 Task: Learn more about filters.
Action: Mouse moved to (220, 80)
Screenshot: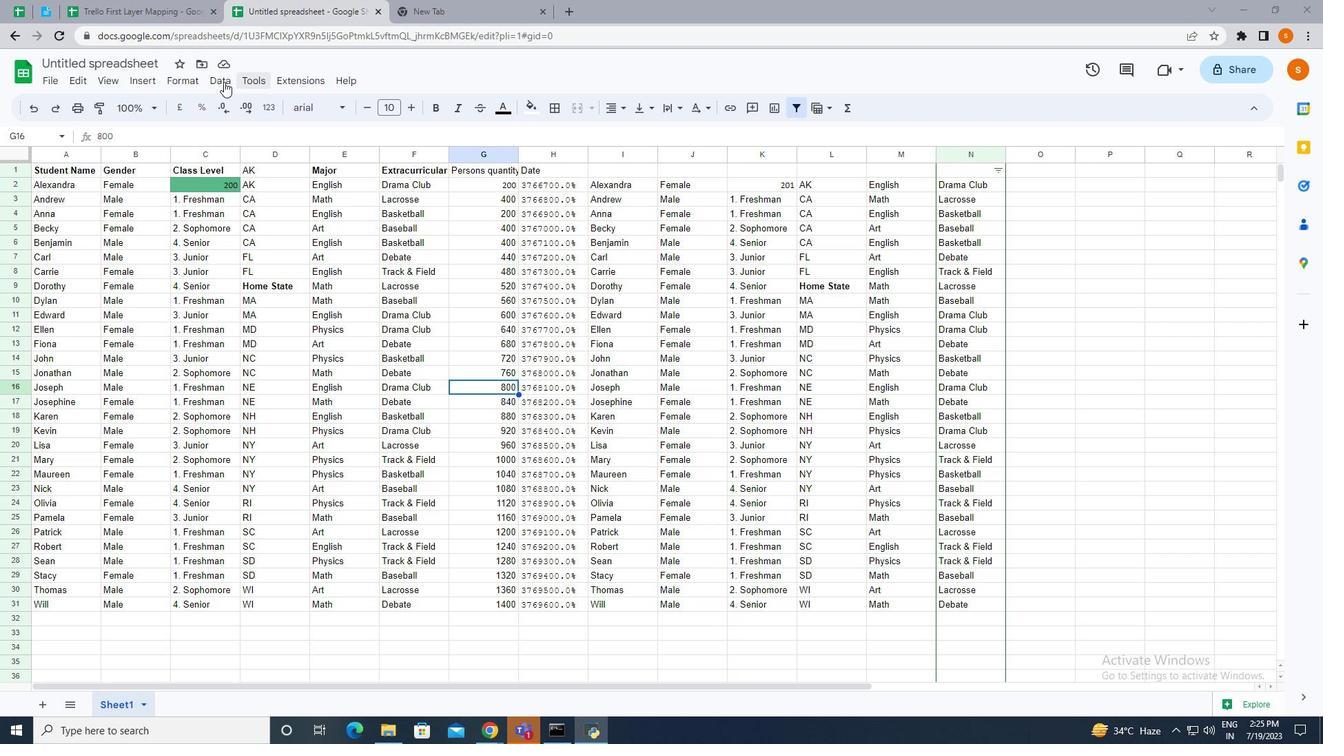 
Action: Mouse pressed left at (220, 80)
Screenshot: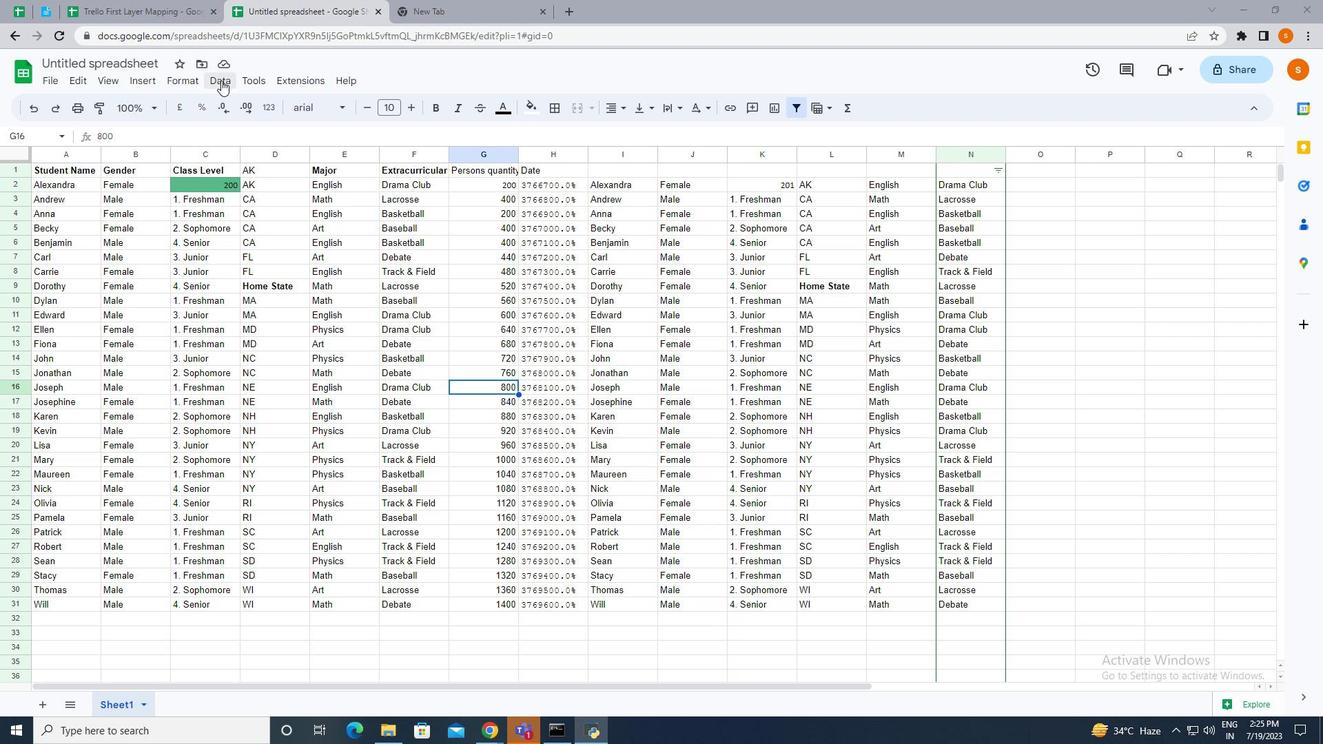 
Action: Mouse moved to (461, 315)
Screenshot: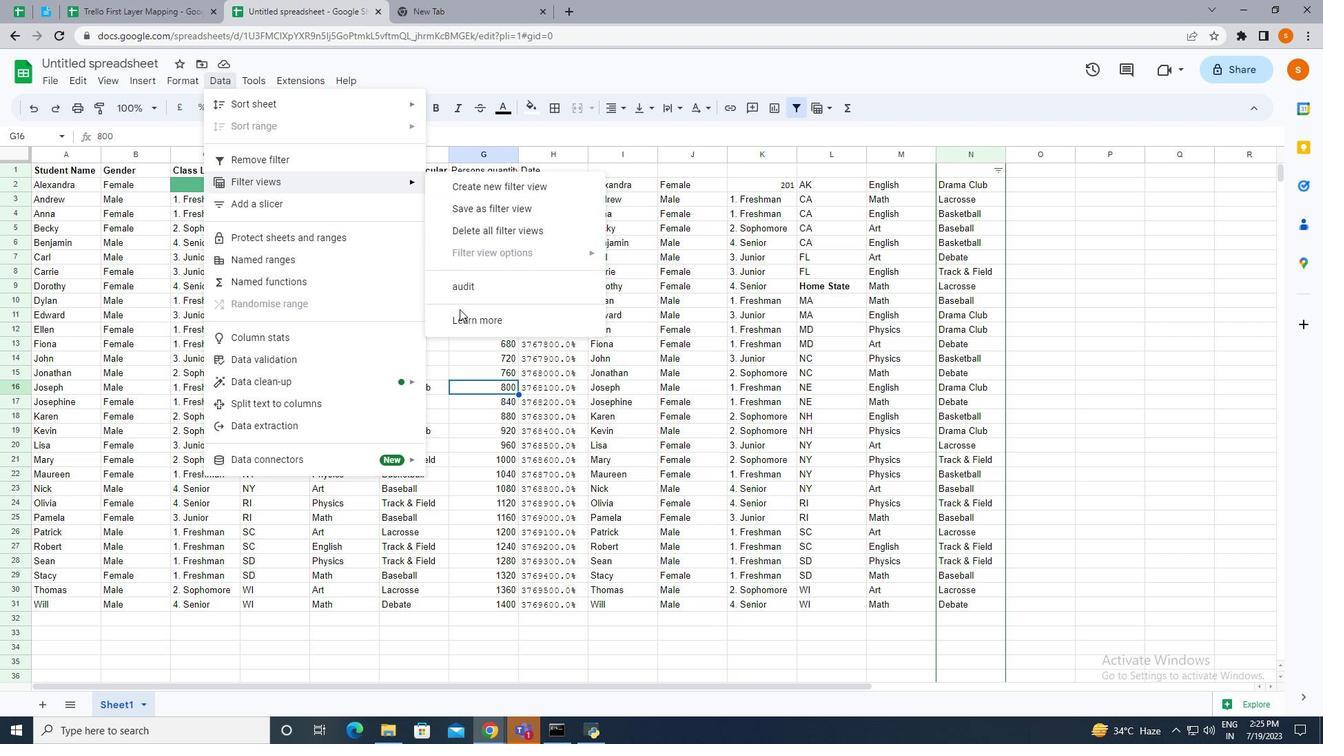 
Action: Mouse pressed left at (461, 315)
Screenshot: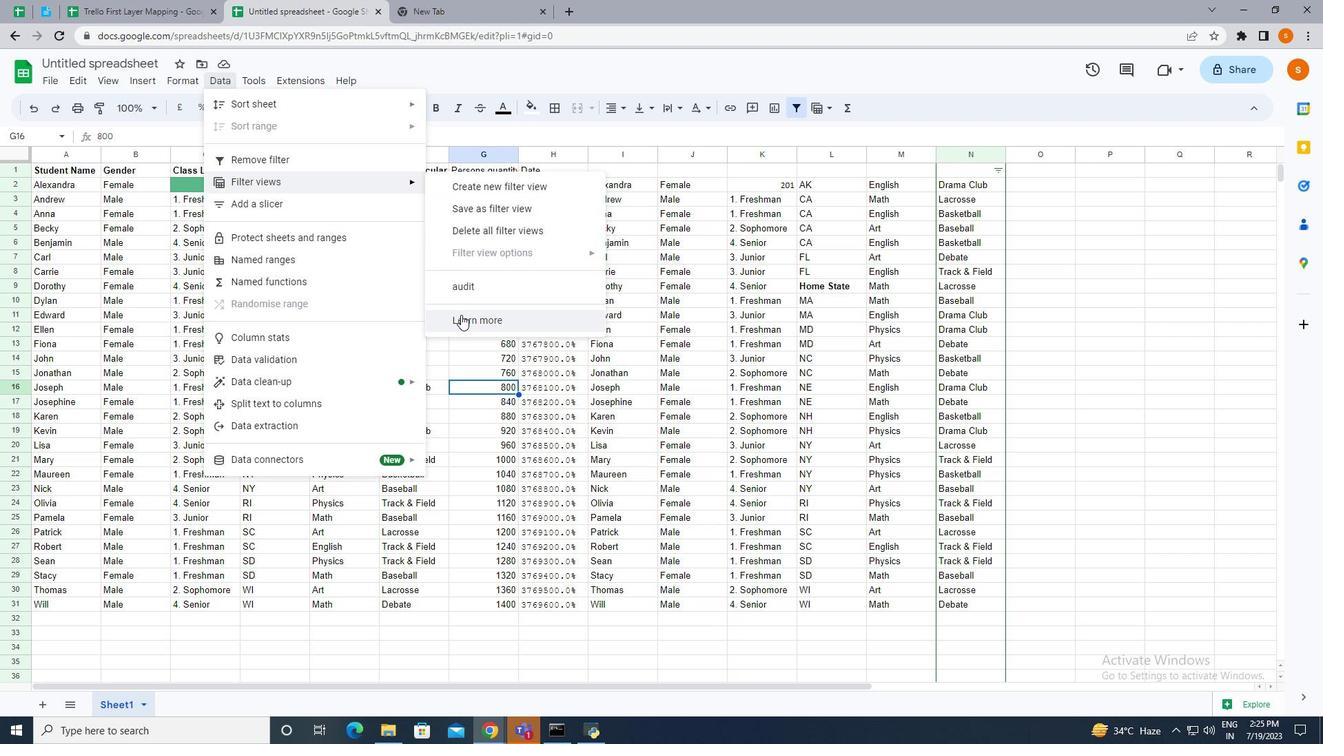 
Action: Mouse scrolled (461, 314) with delta (0, 0)
Screenshot: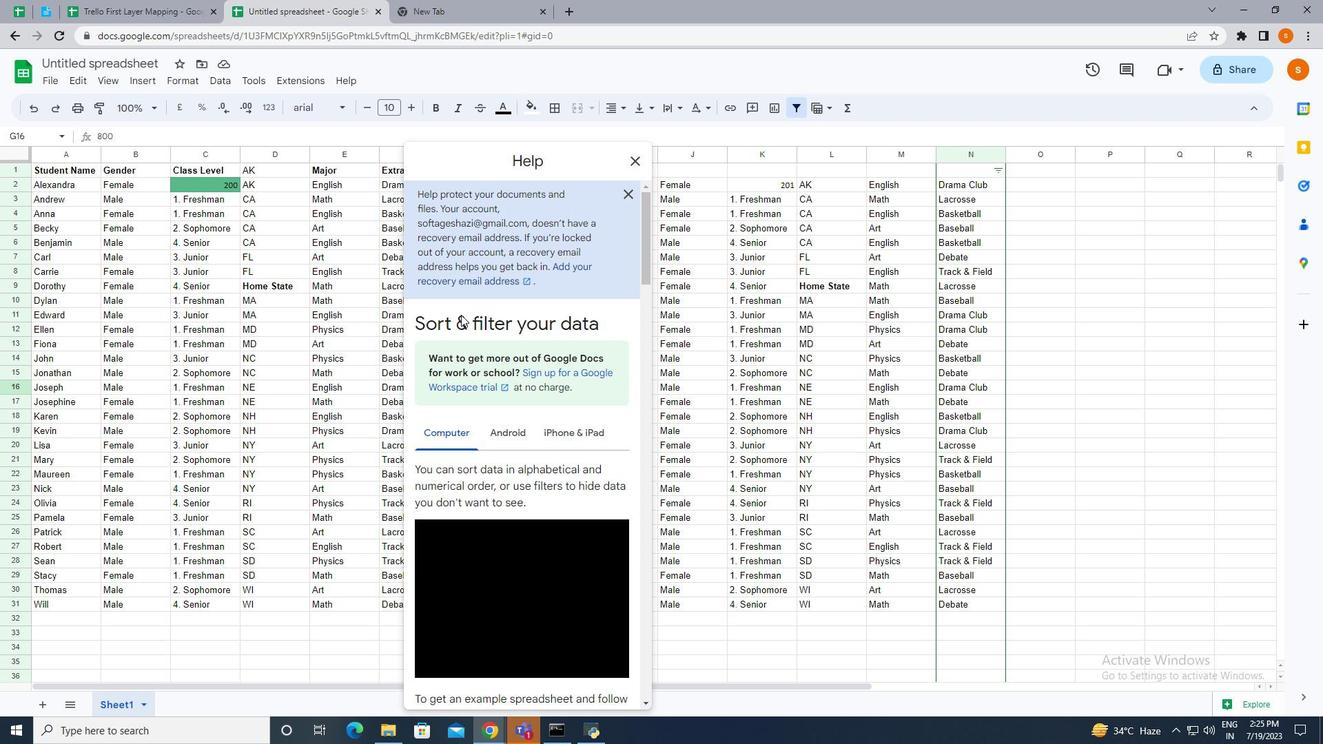 
Action: Mouse scrolled (461, 314) with delta (0, 0)
Screenshot: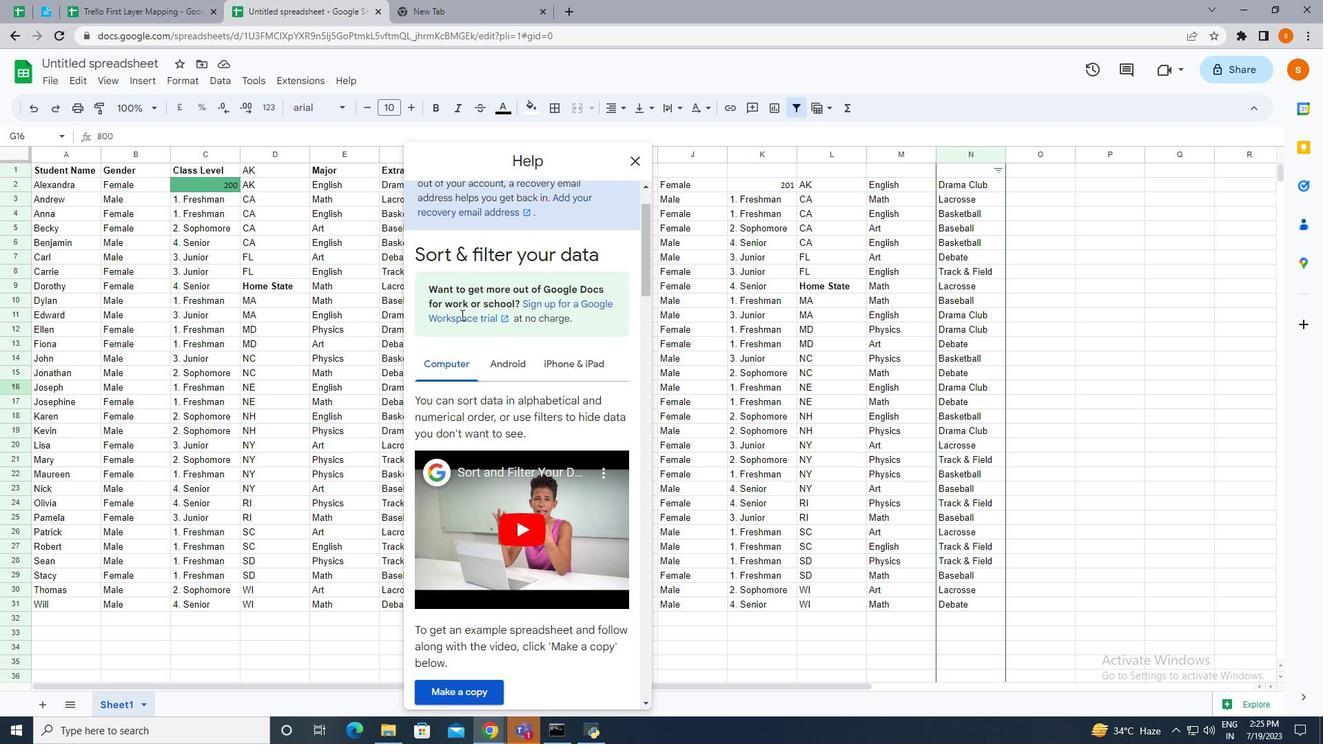 
Action: Mouse scrolled (461, 314) with delta (0, 0)
Screenshot: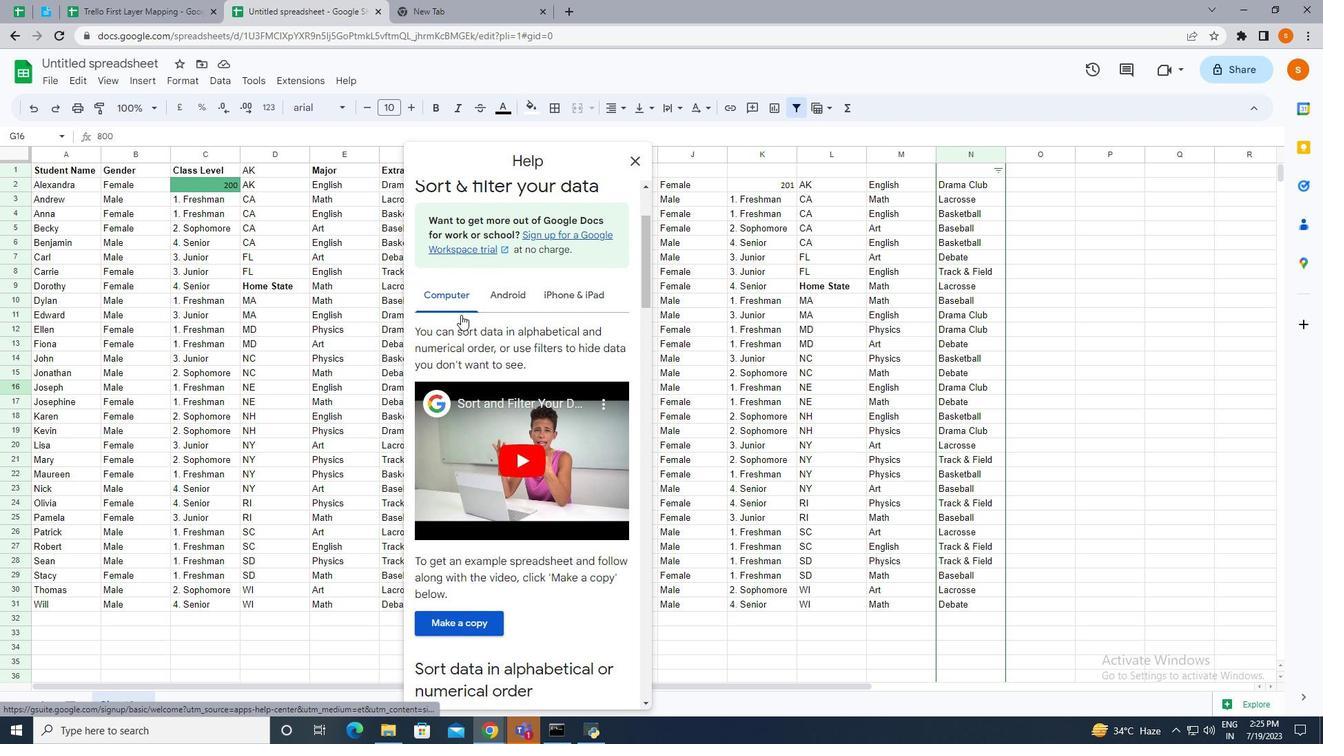 
Action: Mouse scrolled (461, 314) with delta (0, 0)
Screenshot: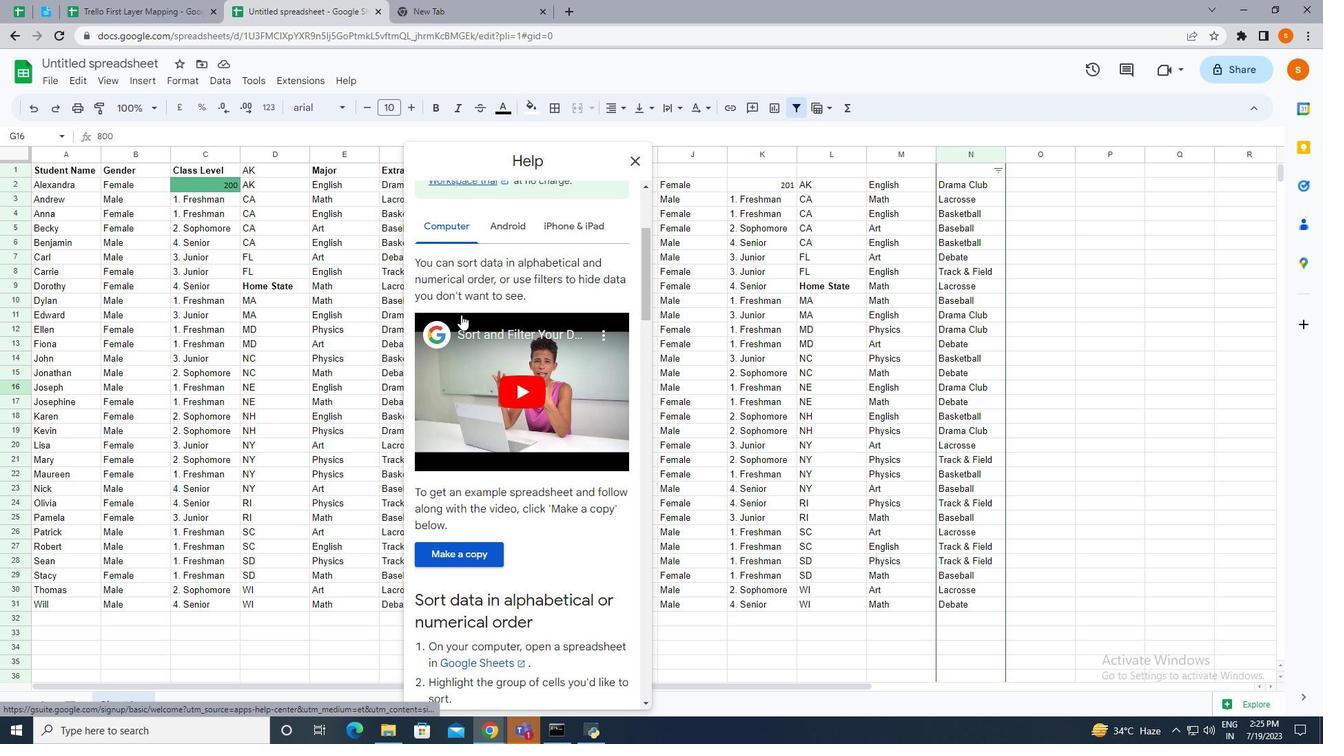 
Action: Mouse scrolled (461, 314) with delta (0, 0)
Screenshot: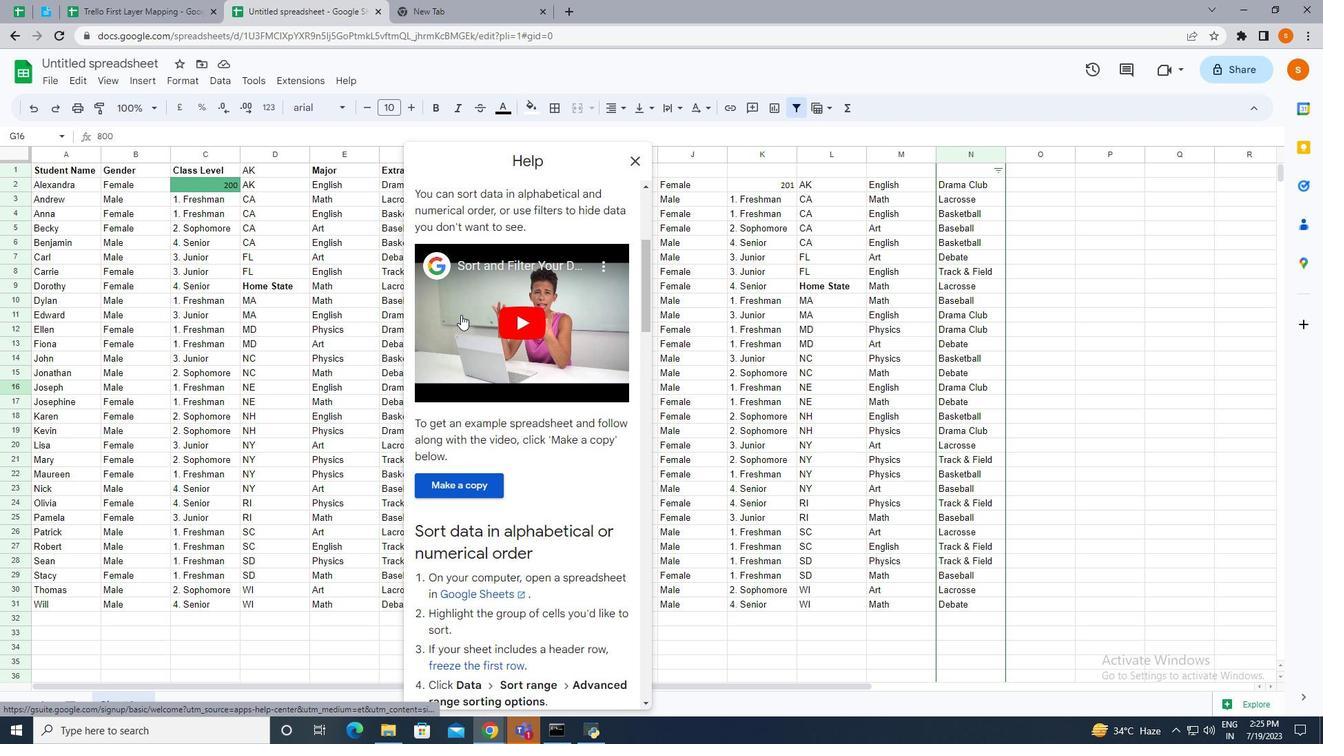 
Action: Mouse scrolled (461, 314) with delta (0, 0)
Screenshot: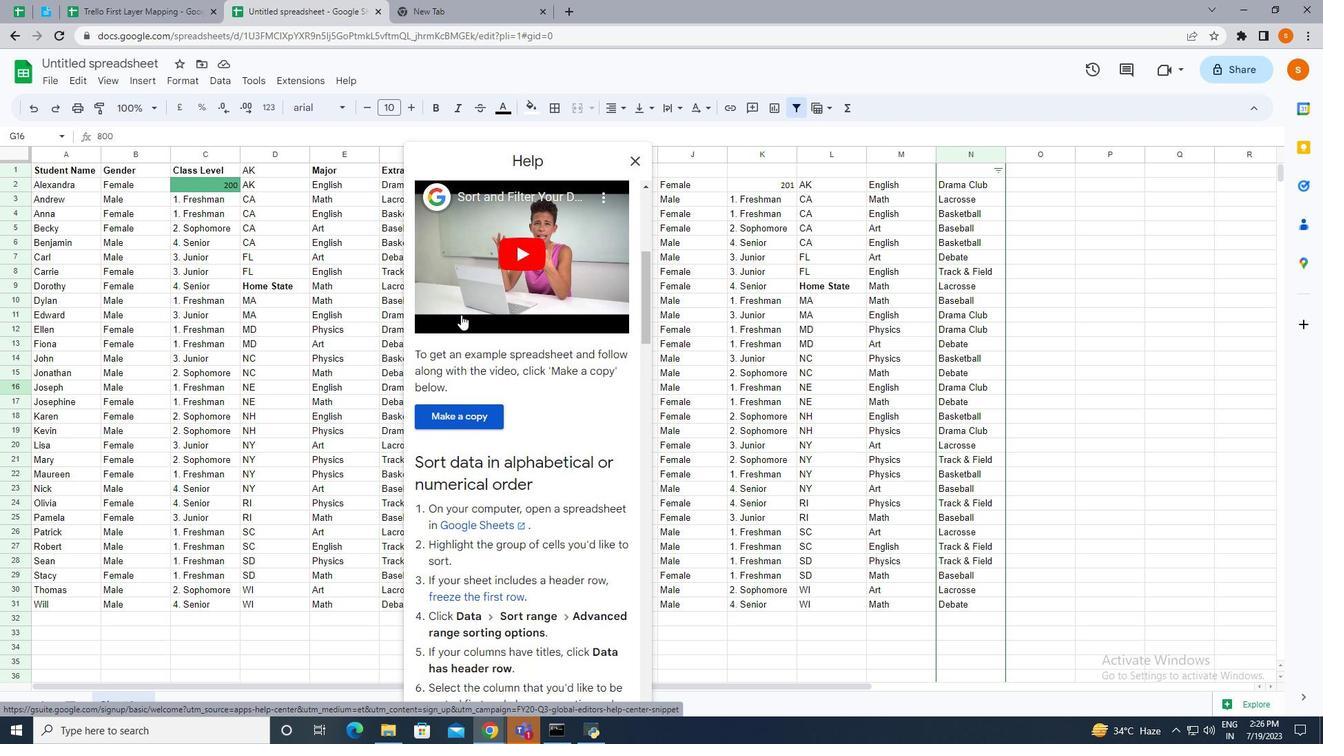 
Action: Mouse scrolled (461, 314) with delta (0, 0)
Screenshot: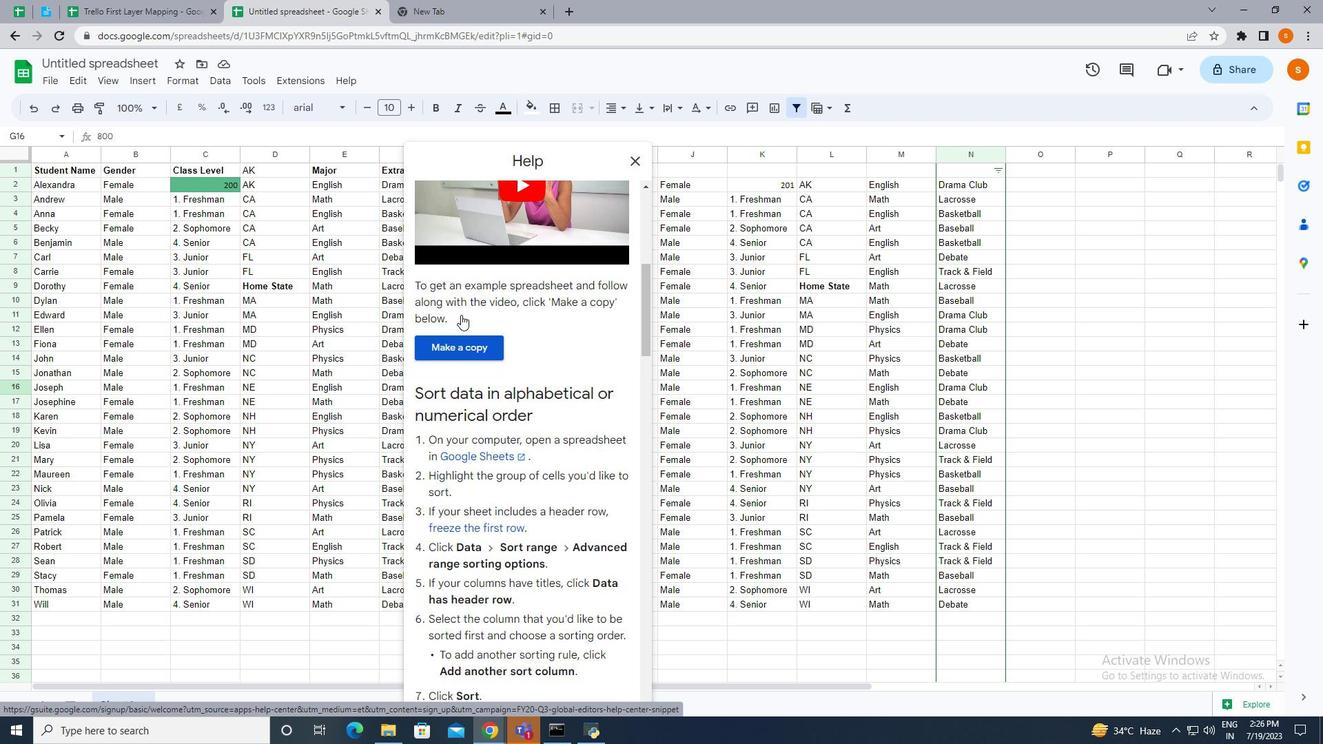 
Action: Mouse scrolled (461, 314) with delta (0, 0)
Screenshot: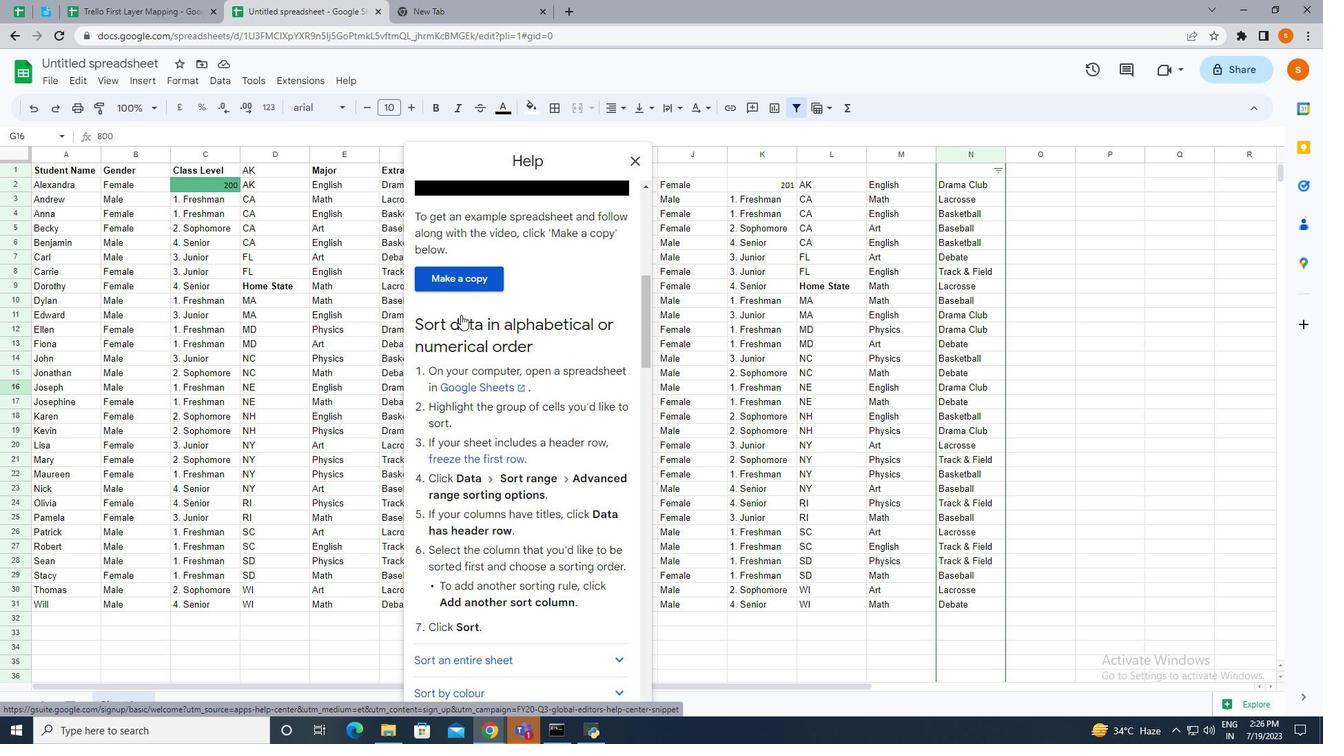 
